 Task: Sort the products in the category "Permesan" by best match.
Action: Mouse moved to (964, 343)
Screenshot: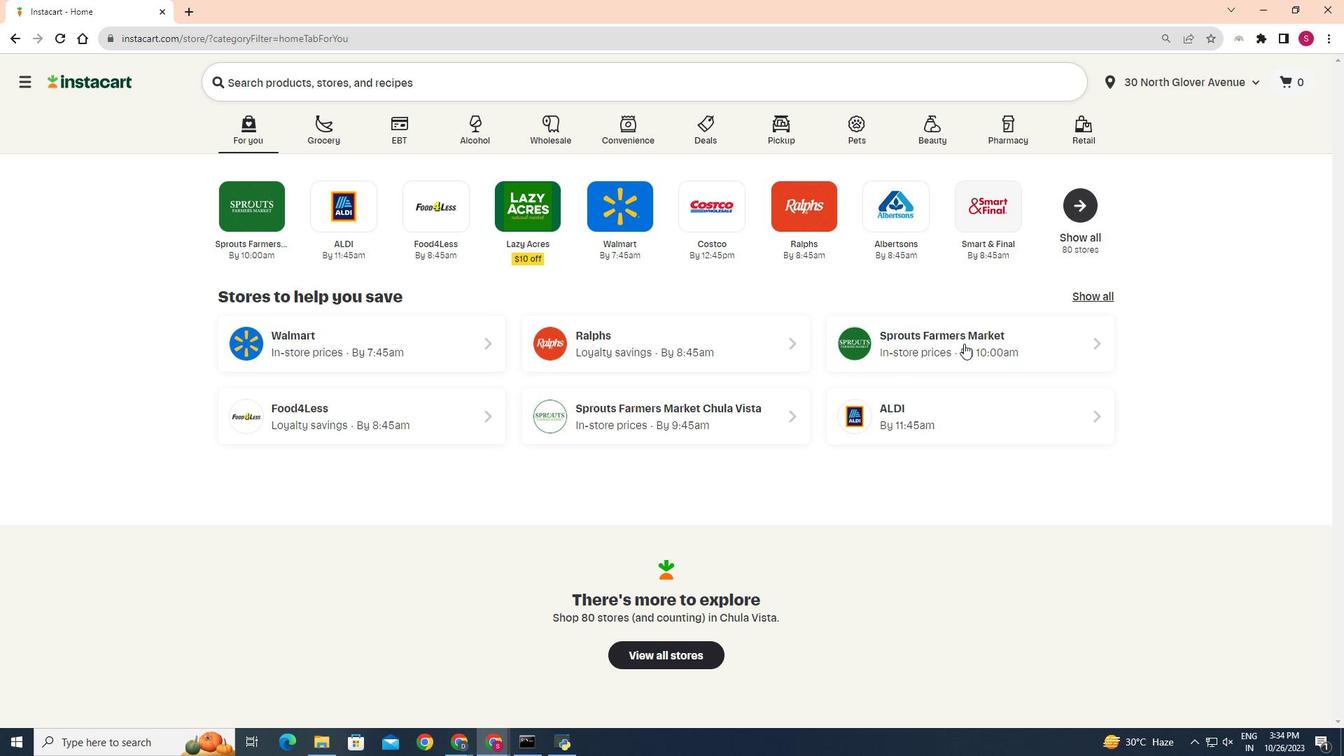 
Action: Mouse pressed left at (964, 343)
Screenshot: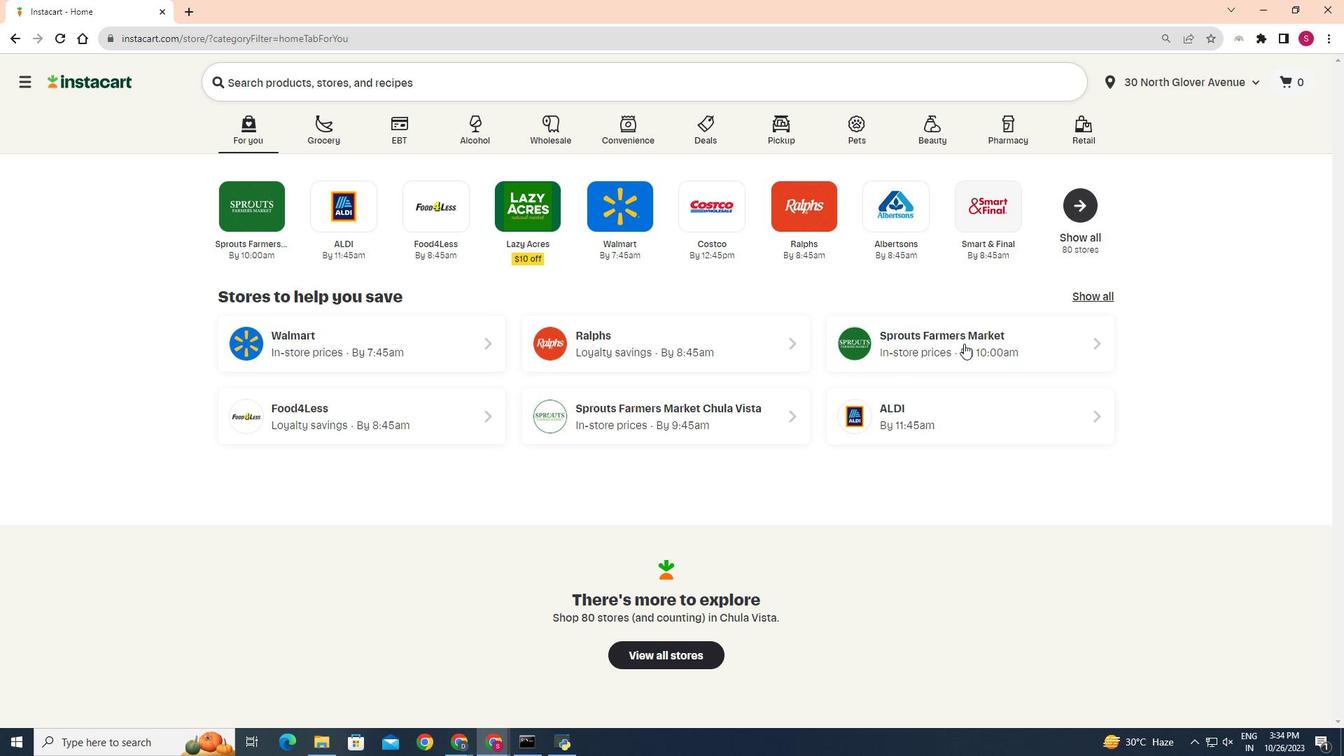 
Action: Mouse moved to (30, 593)
Screenshot: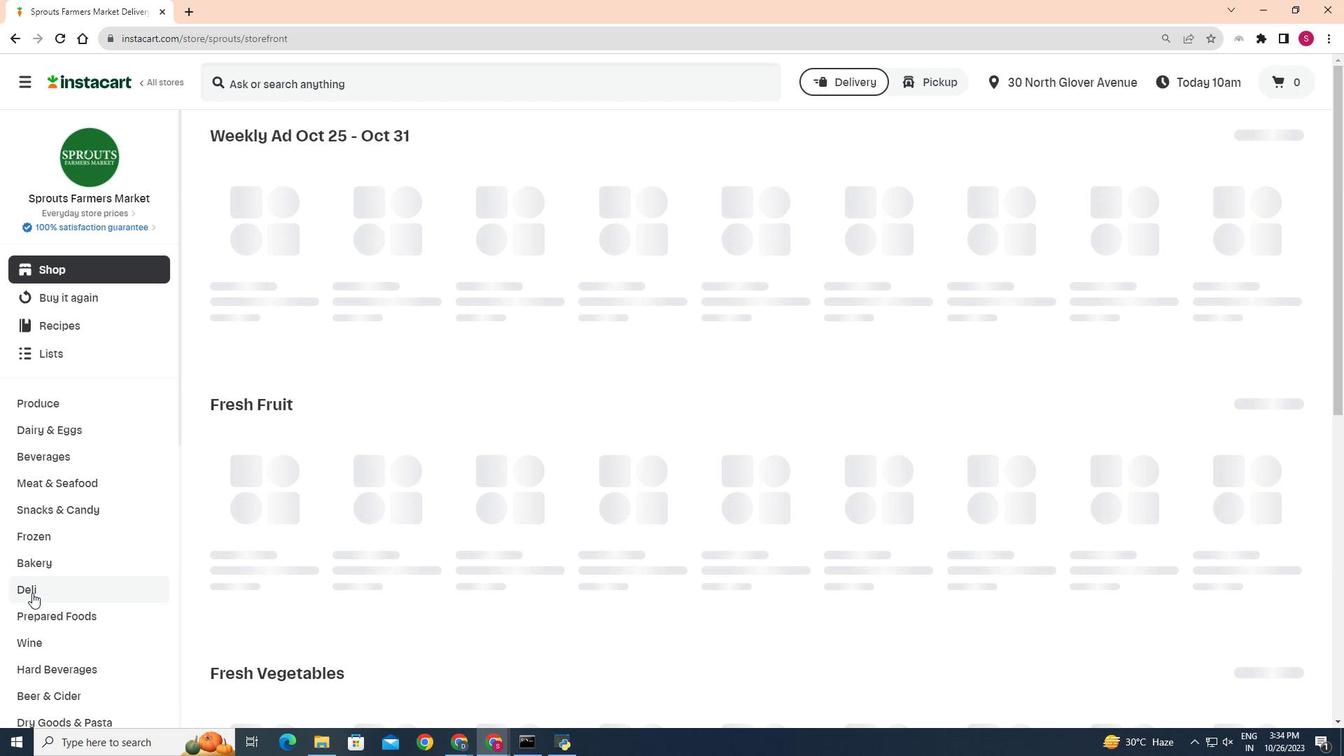 
Action: Mouse pressed left at (30, 593)
Screenshot: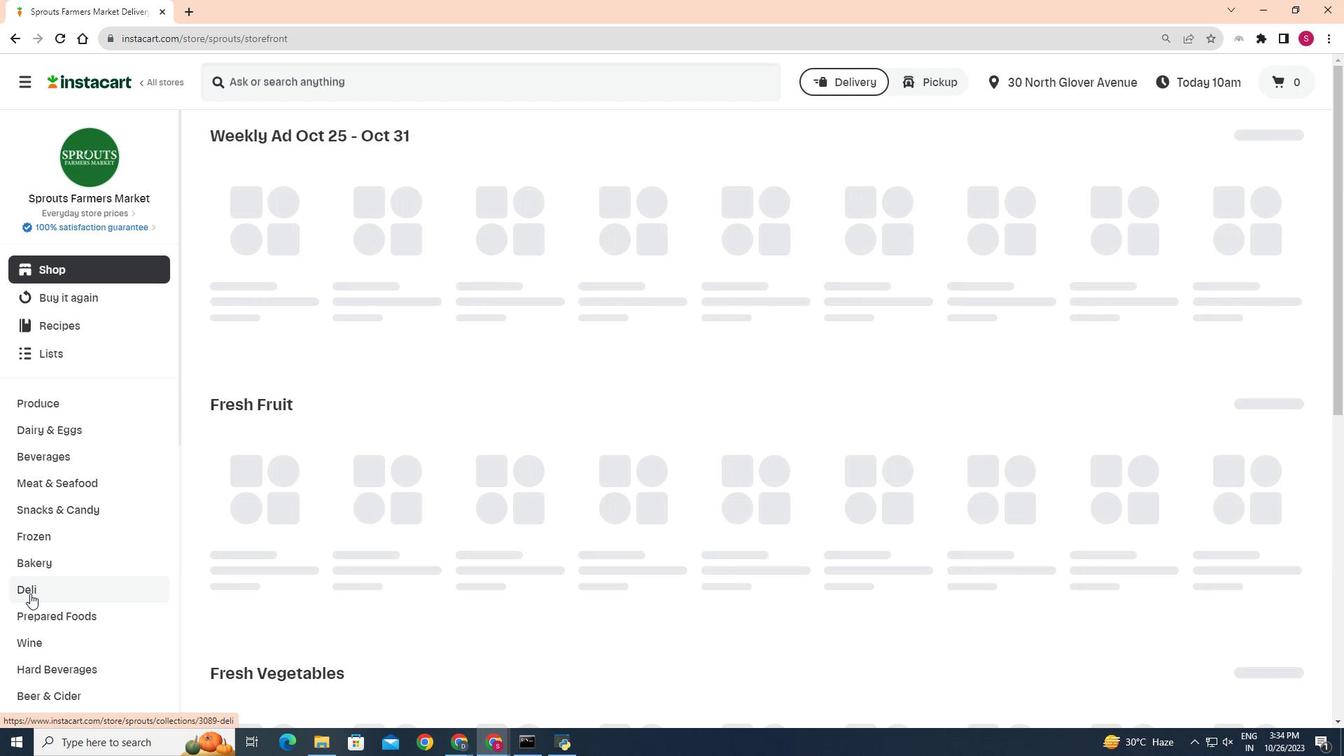 
Action: Mouse moved to (363, 175)
Screenshot: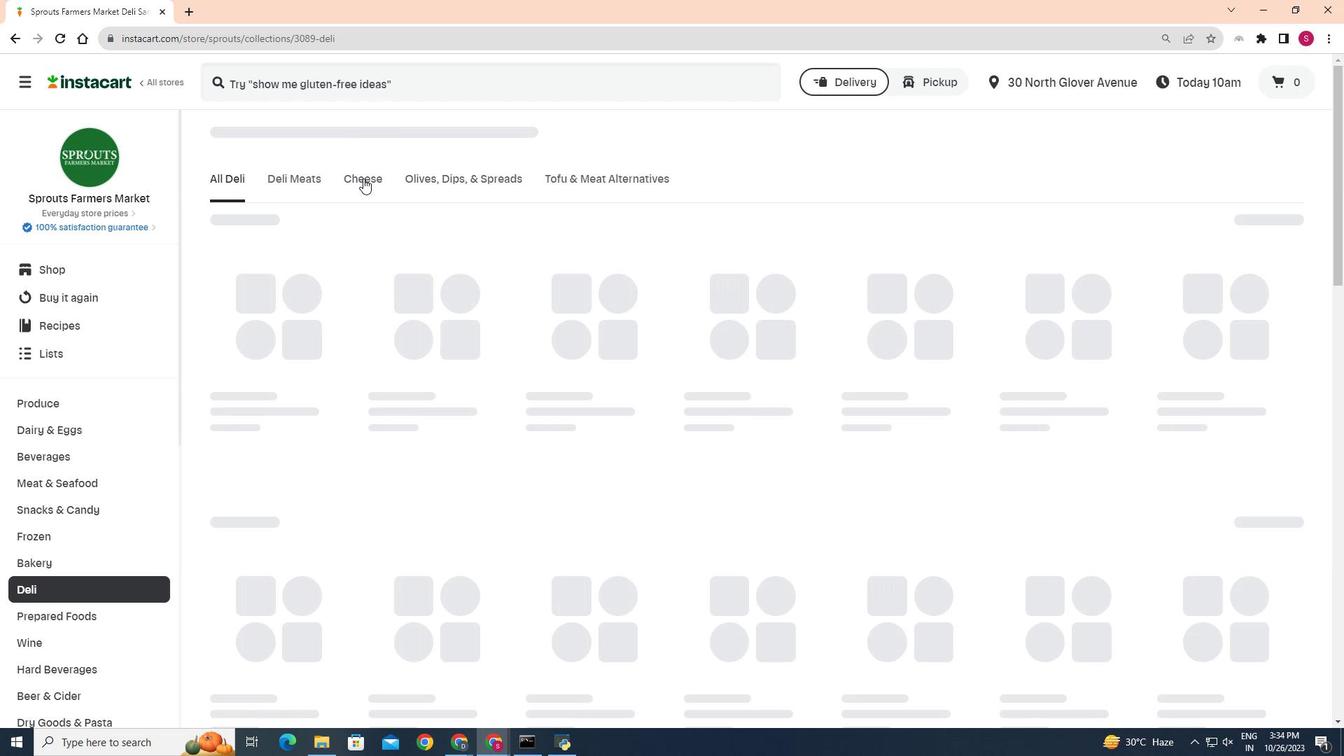 
Action: Mouse pressed left at (363, 175)
Screenshot: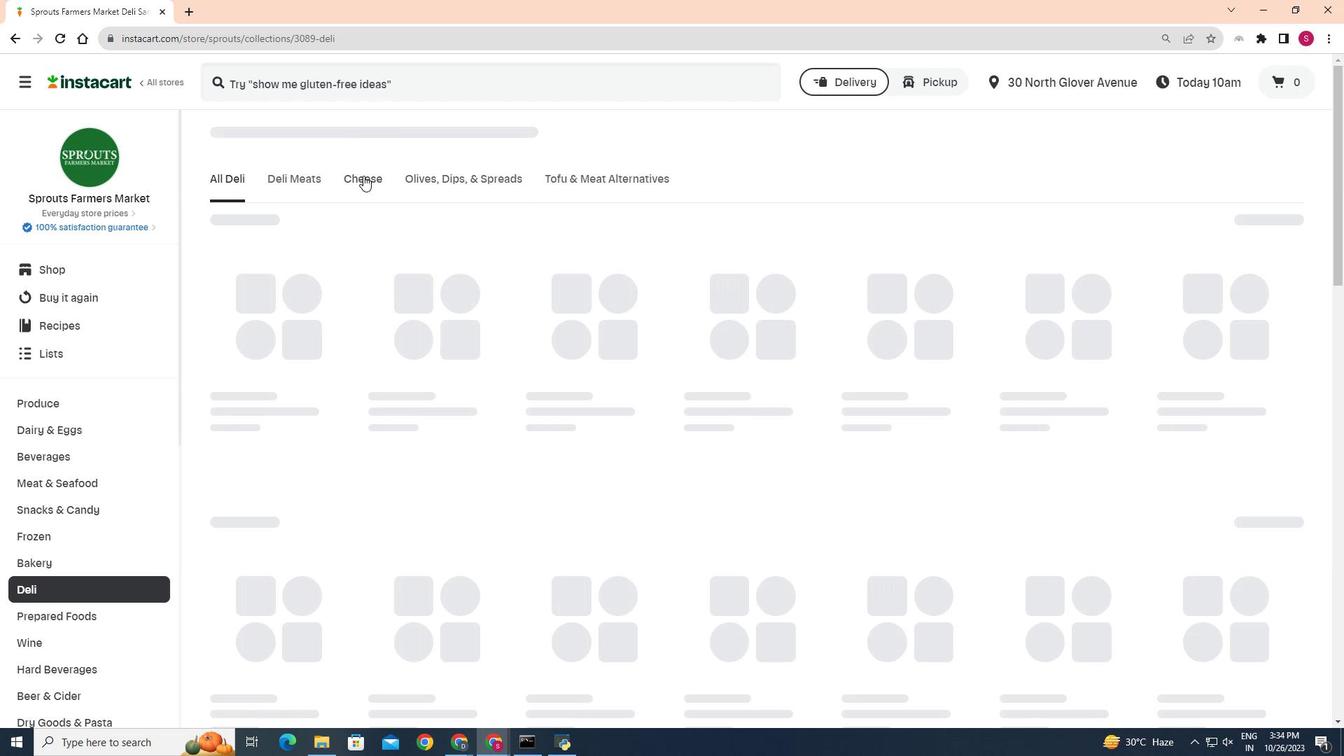 
Action: Mouse moved to (685, 233)
Screenshot: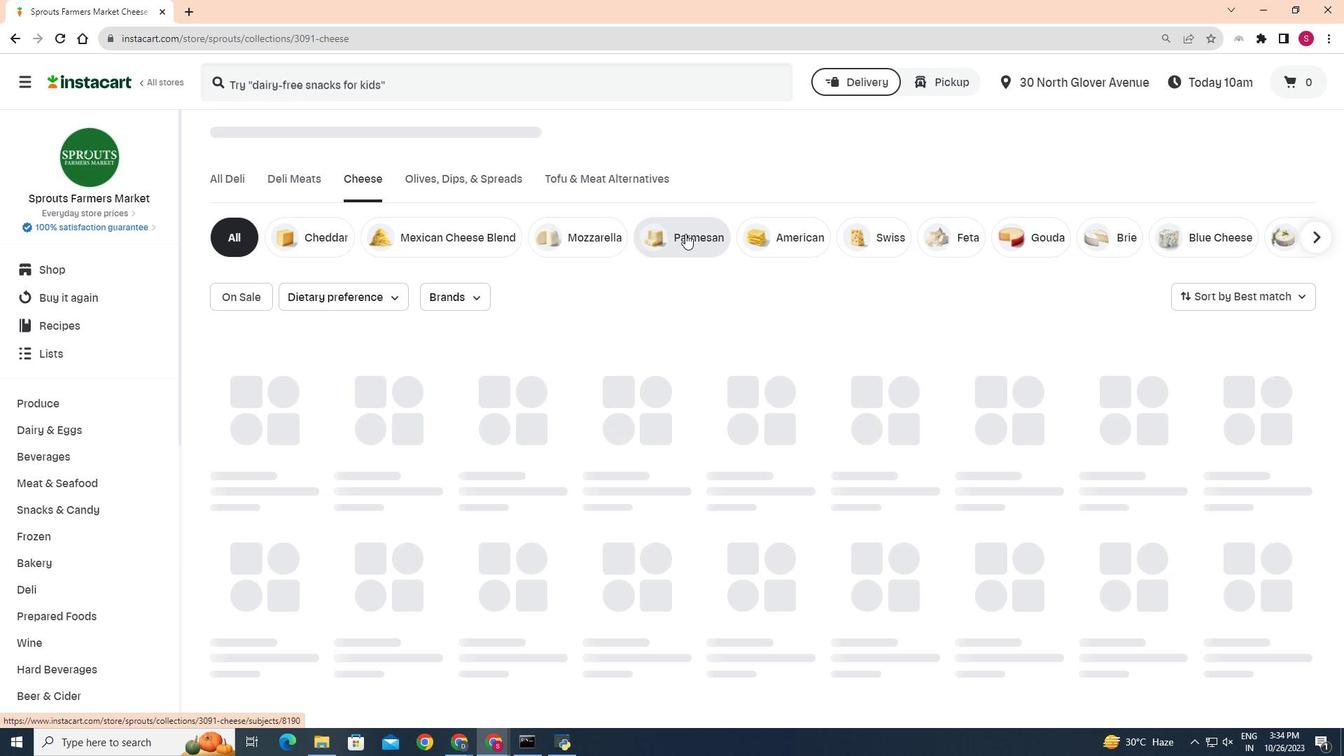 
Action: Mouse pressed left at (685, 233)
Screenshot: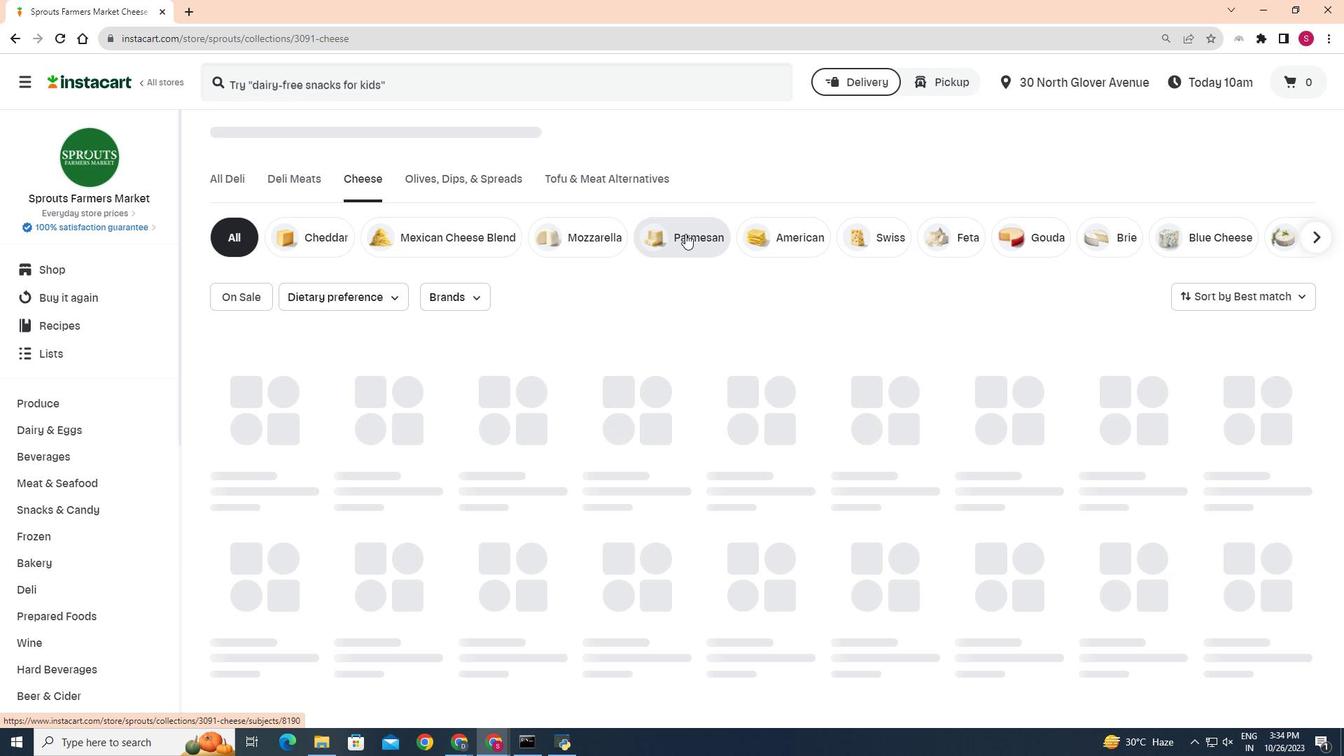 
Action: Mouse moved to (1284, 292)
Screenshot: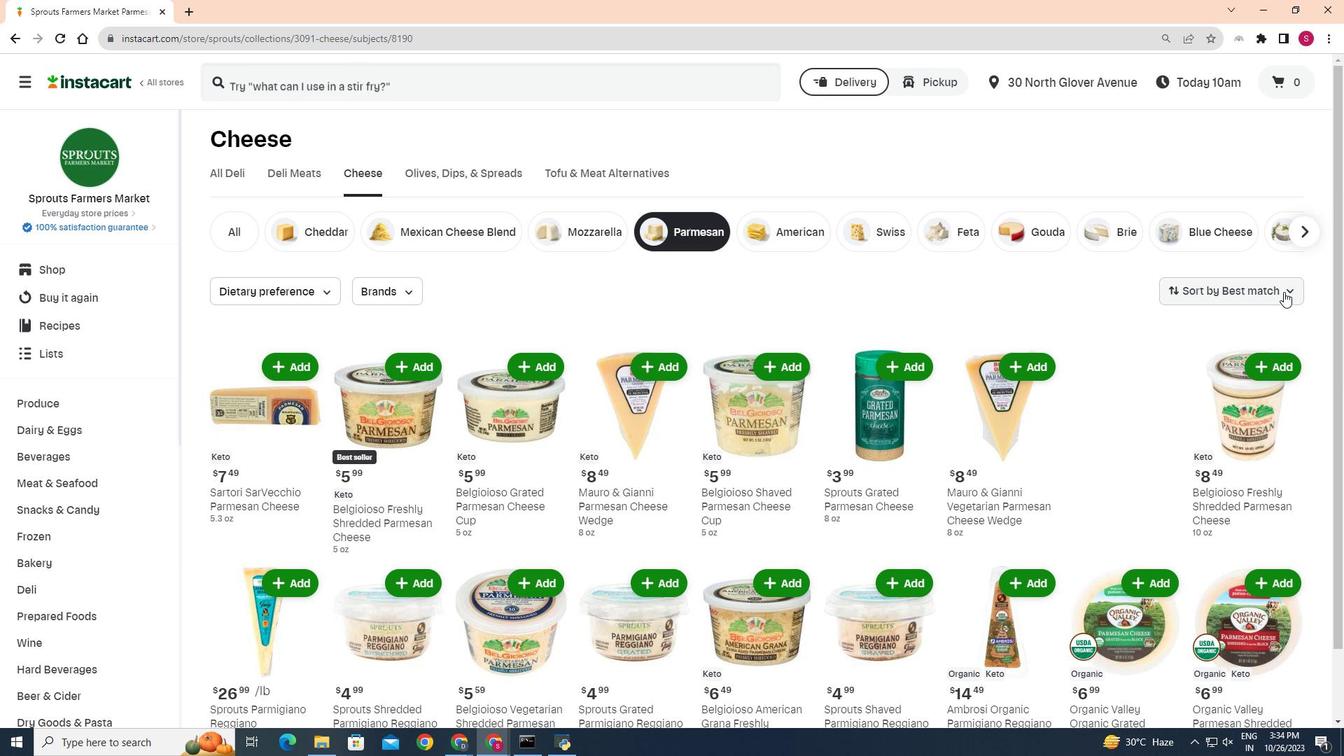 
Action: Mouse pressed left at (1284, 292)
Screenshot: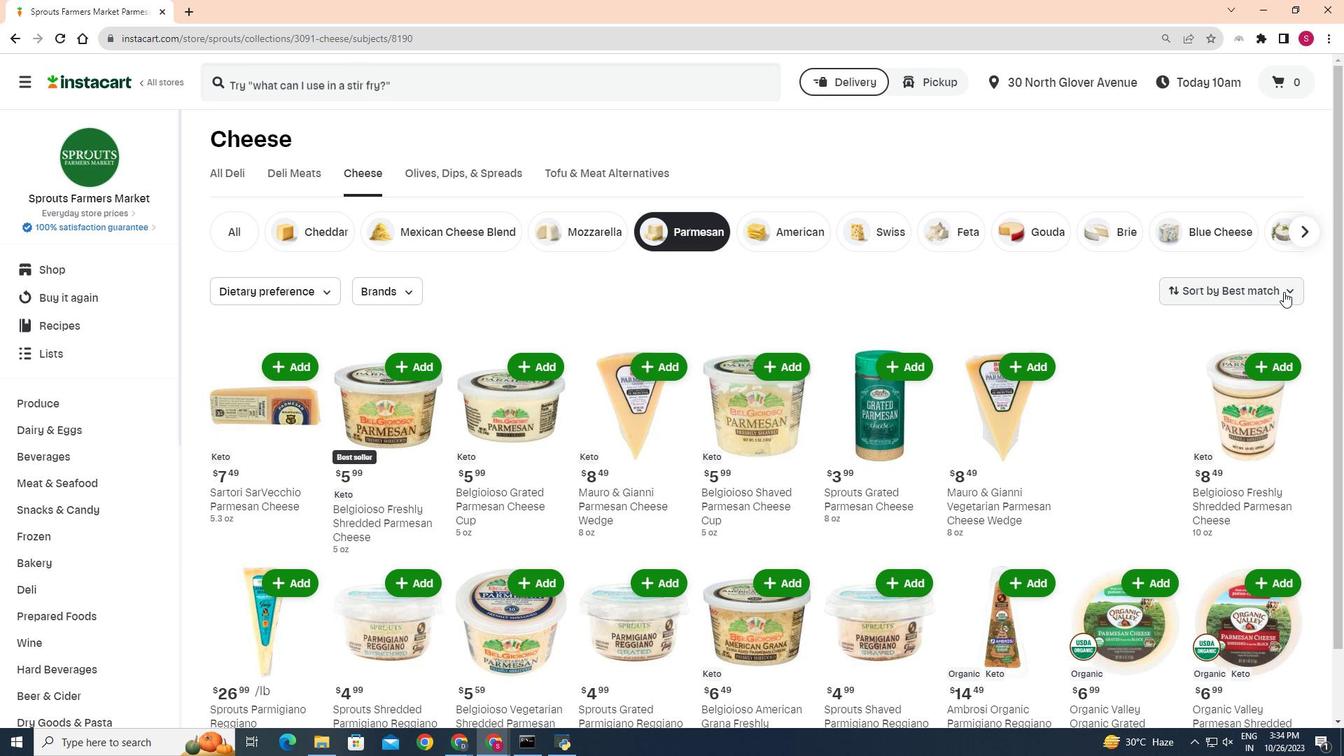 
Action: Mouse moved to (1257, 325)
Screenshot: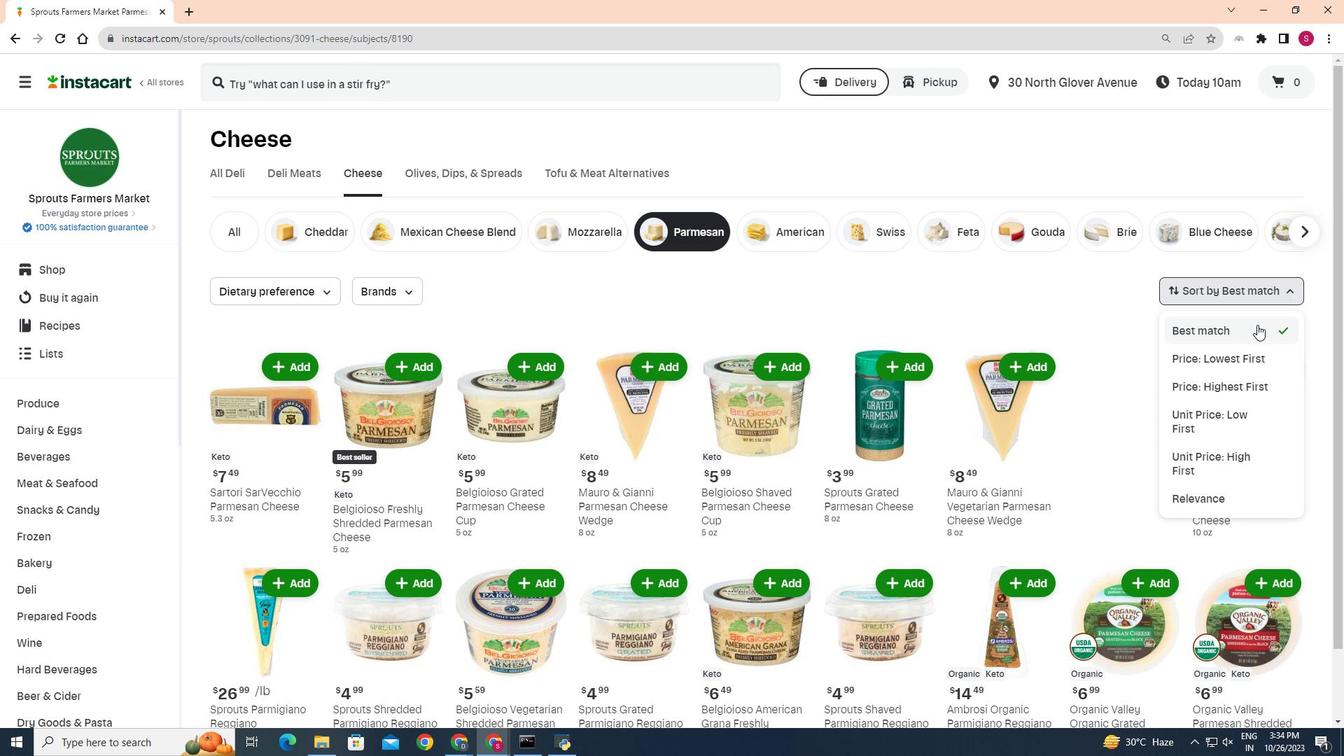 
Action: Mouse pressed left at (1257, 325)
Screenshot: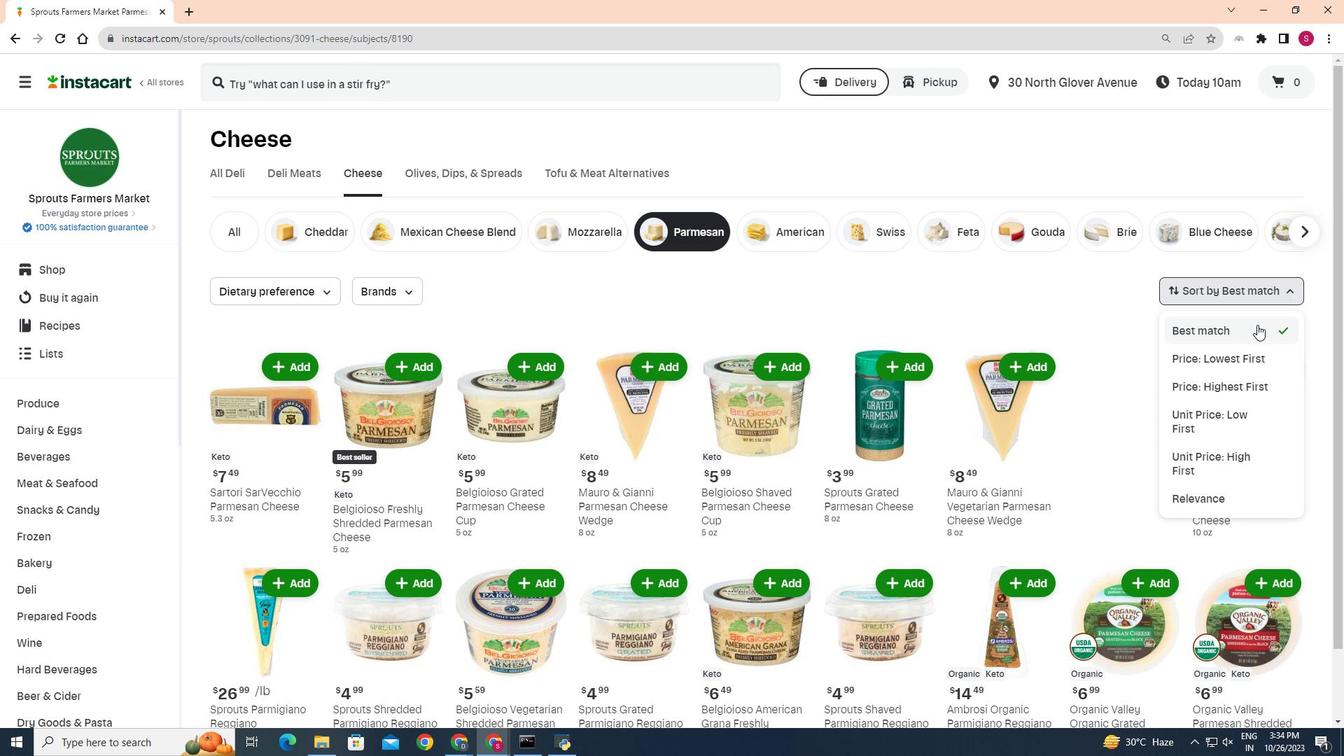 
Action: Mouse moved to (830, 375)
Screenshot: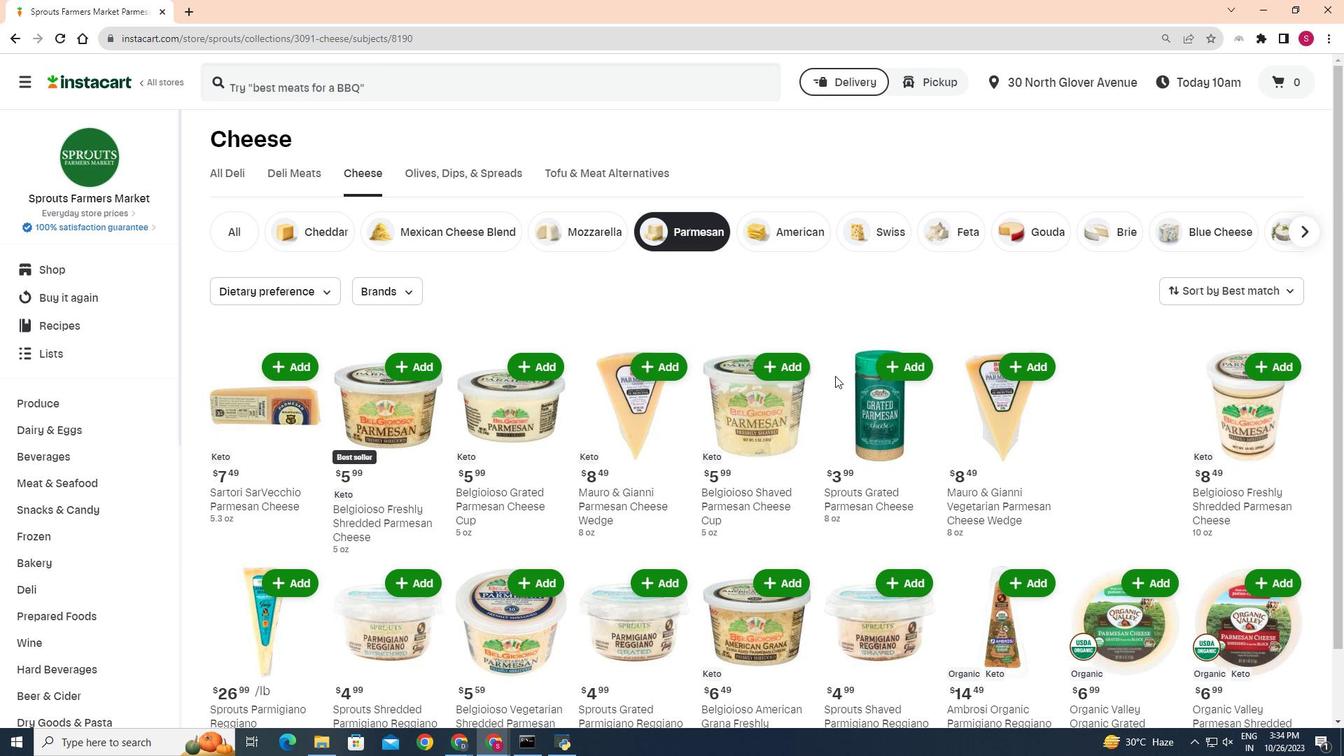 
Action: Mouse scrolled (830, 374) with delta (0, 0)
Screenshot: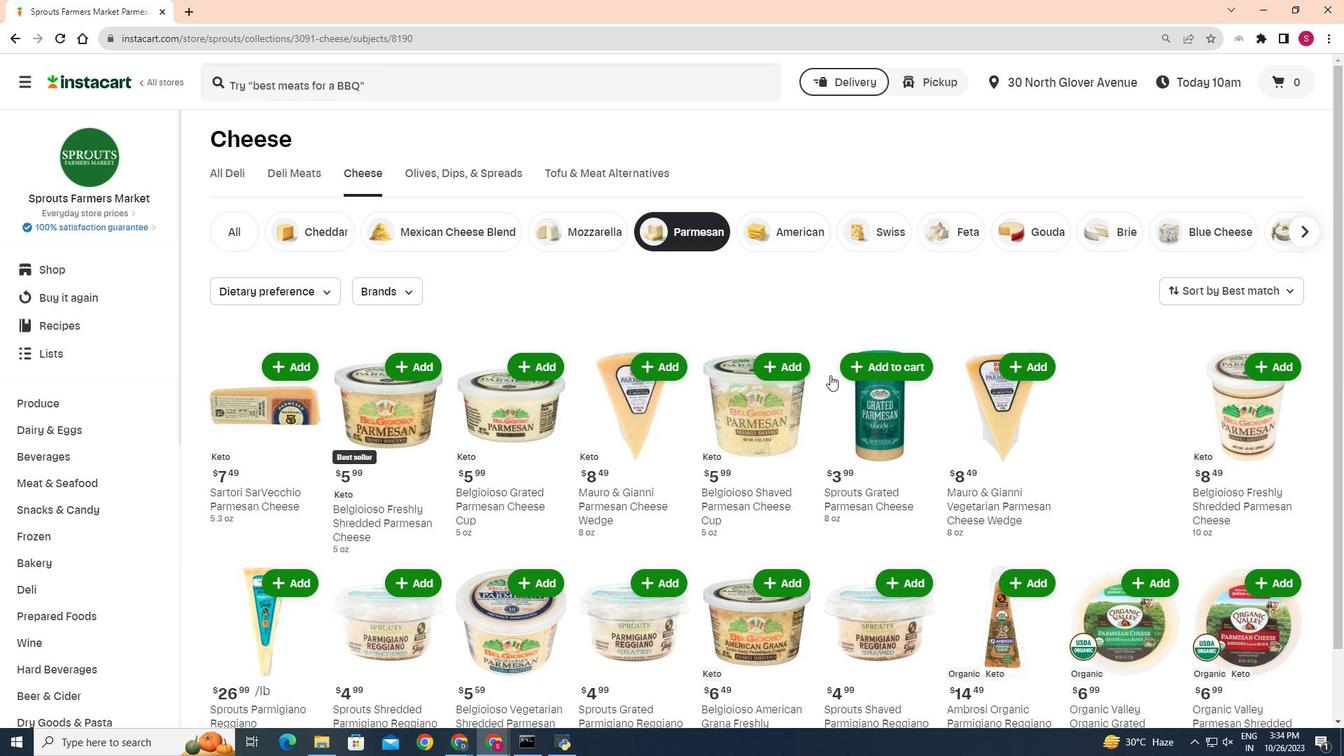 
Action: Mouse scrolled (830, 374) with delta (0, 0)
Screenshot: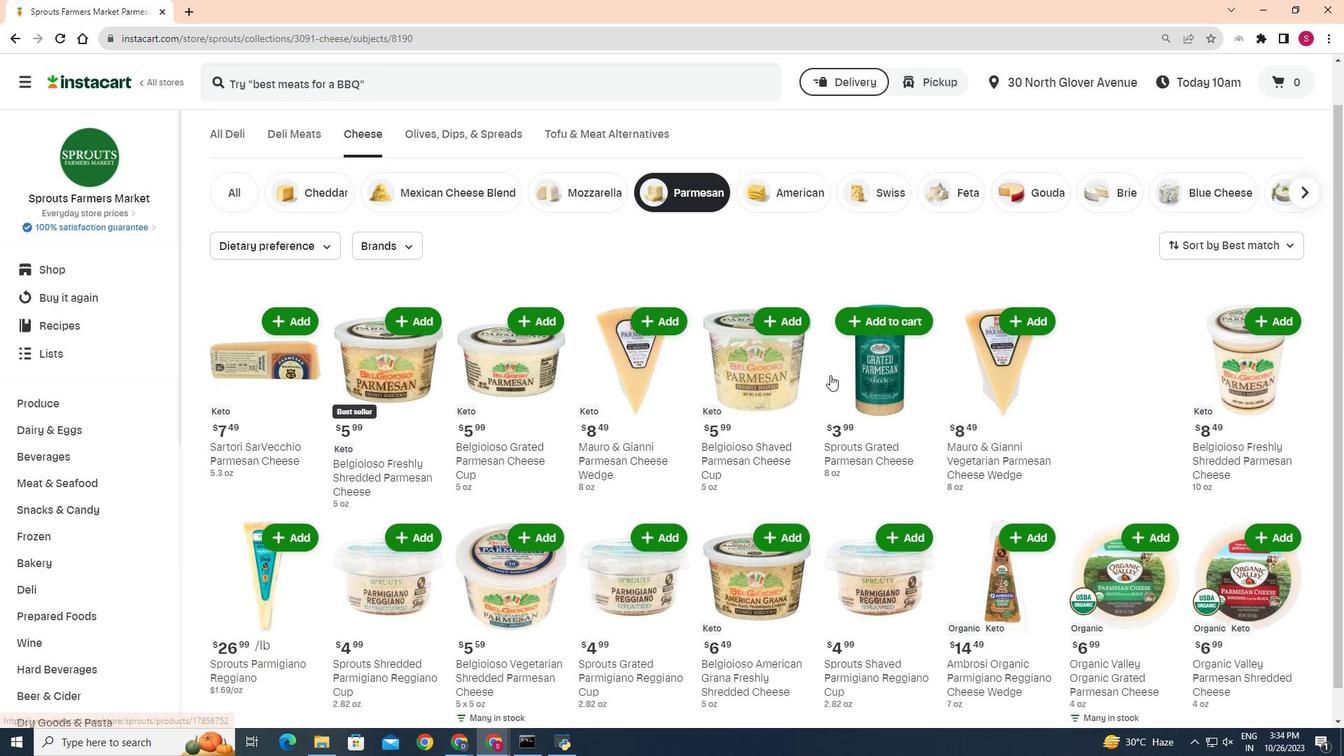
Action: Mouse scrolled (830, 374) with delta (0, 0)
Screenshot: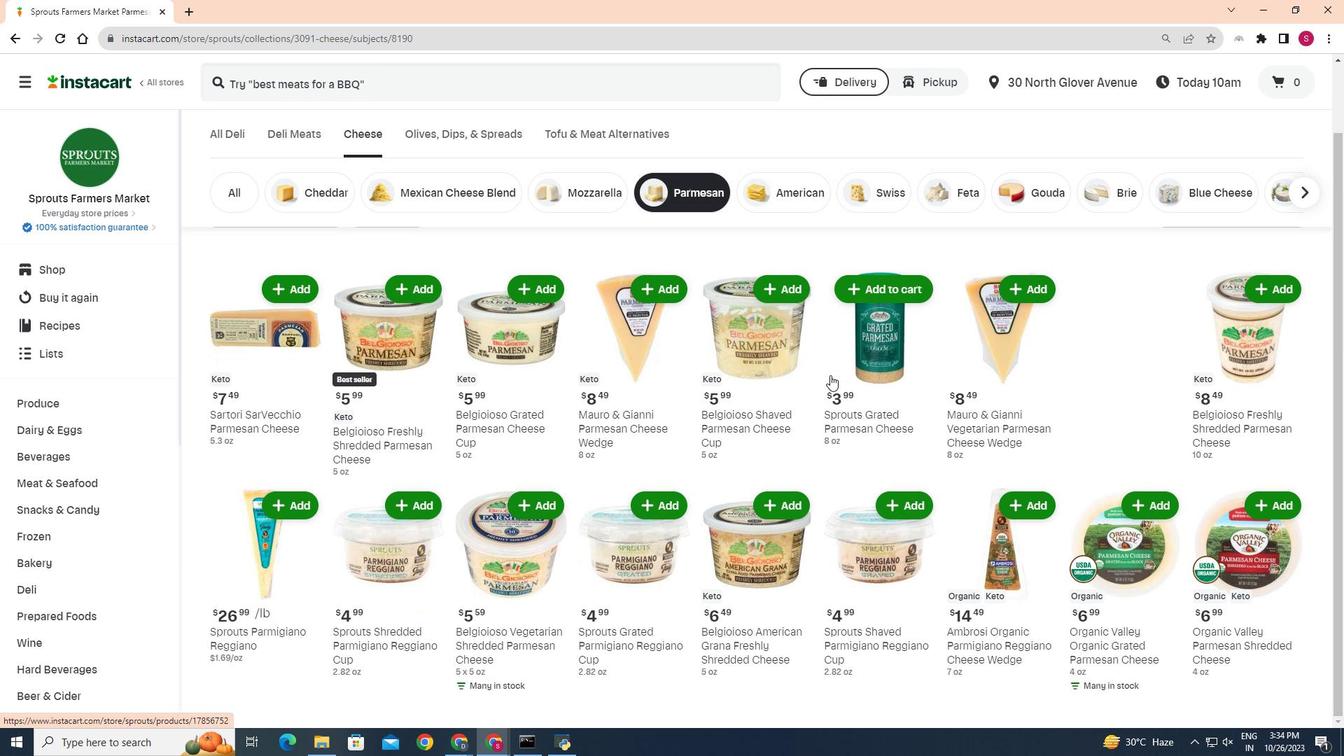 
Action: Mouse scrolled (830, 374) with delta (0, 0)
Screenshot: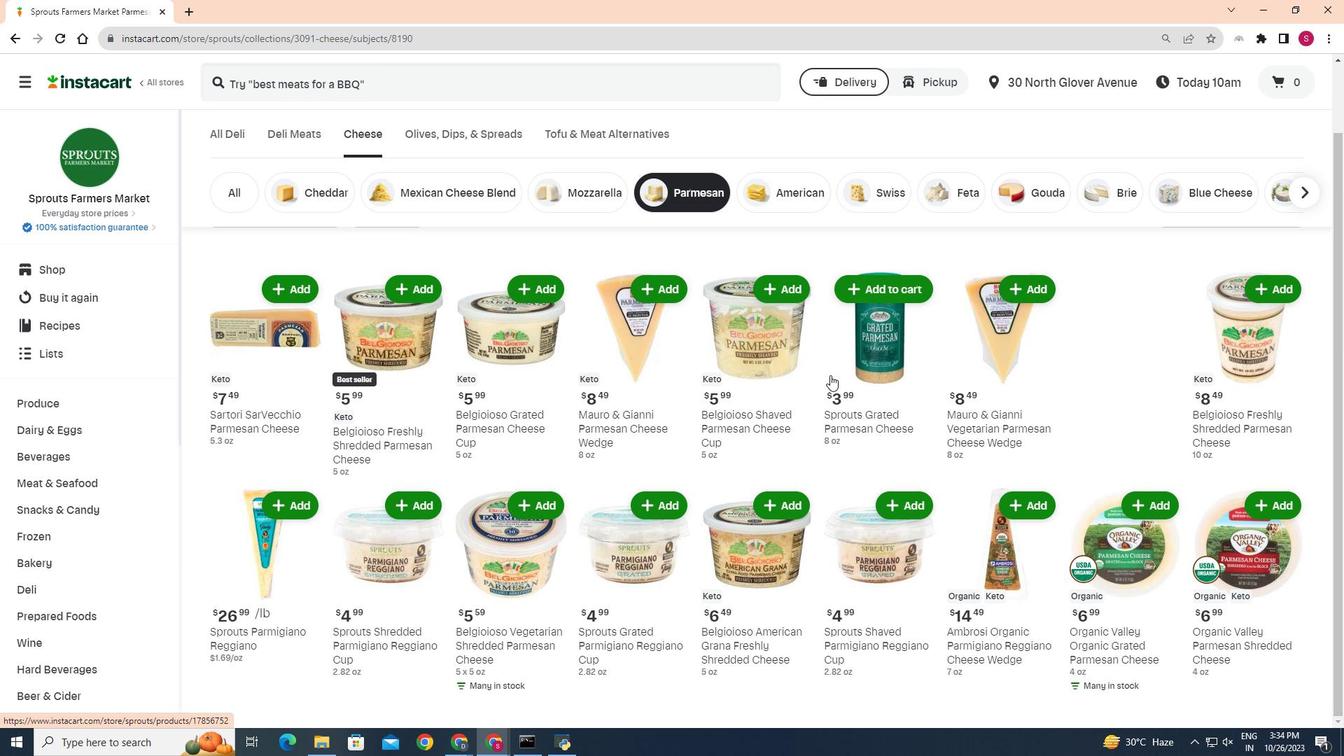 
Action: Mouse scrolled (830, 374) with delta (0, 0)
Screenshot: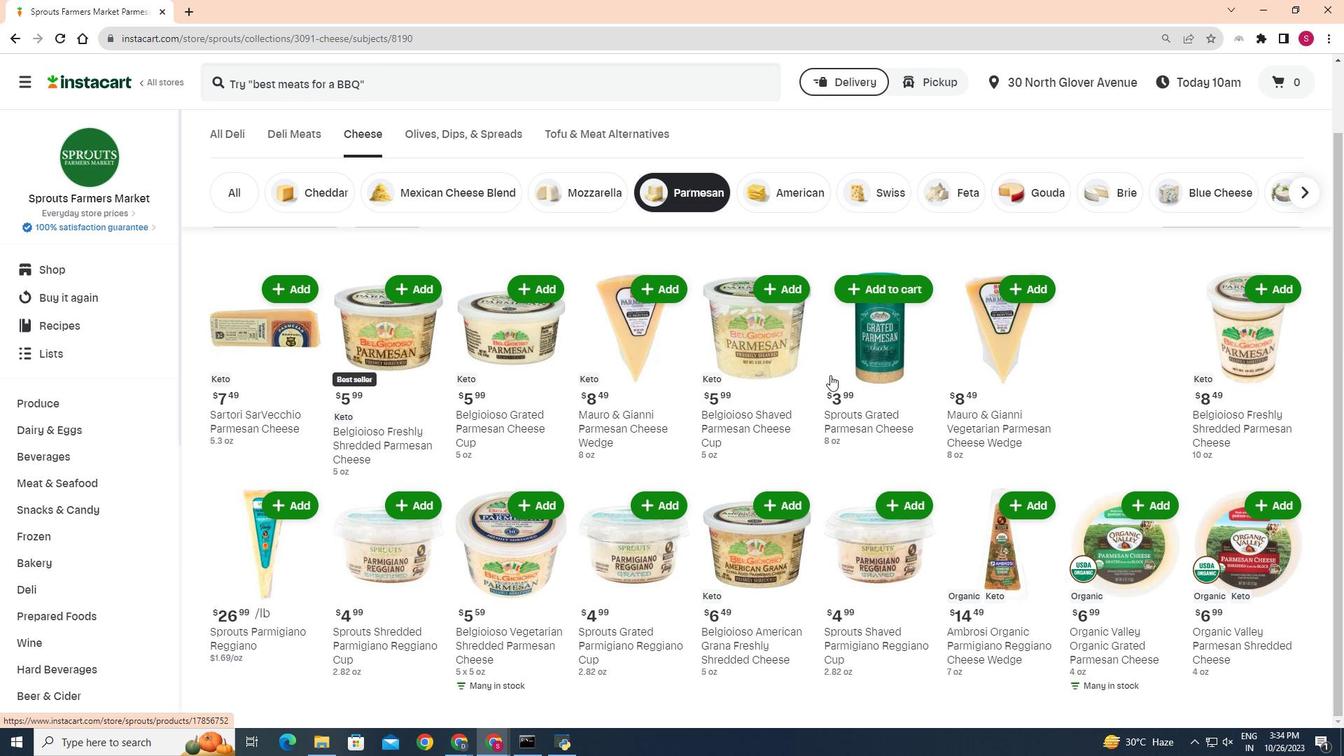 
Action: Mouse moved to (827, 375)
Screenshot: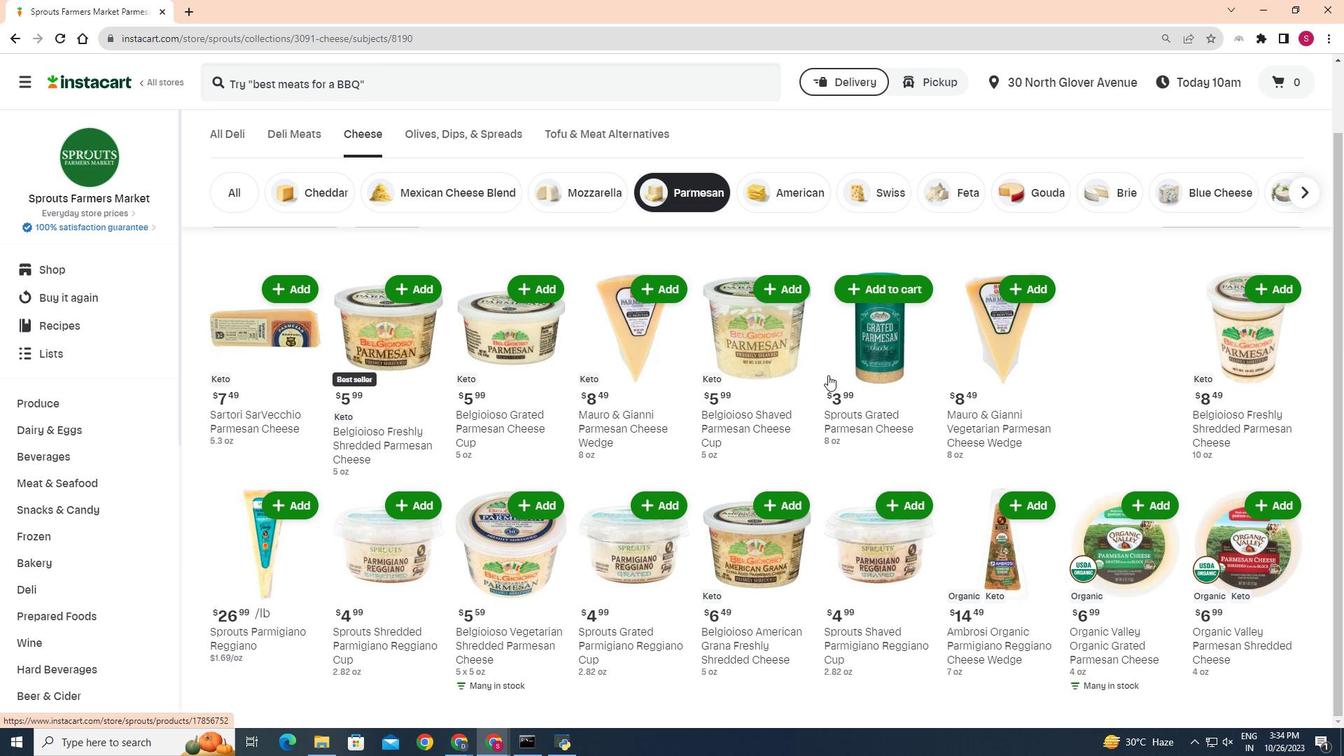 
